 Task: Create a task  Integrate a new online faxing system for a company's communications , assign it to team member softage.4@softage.net in the project AgileOpus and update the status of the task to  Off Track , set the priority of the task to Medium
Action: Mouse moved to (66, 49)
Screenshot: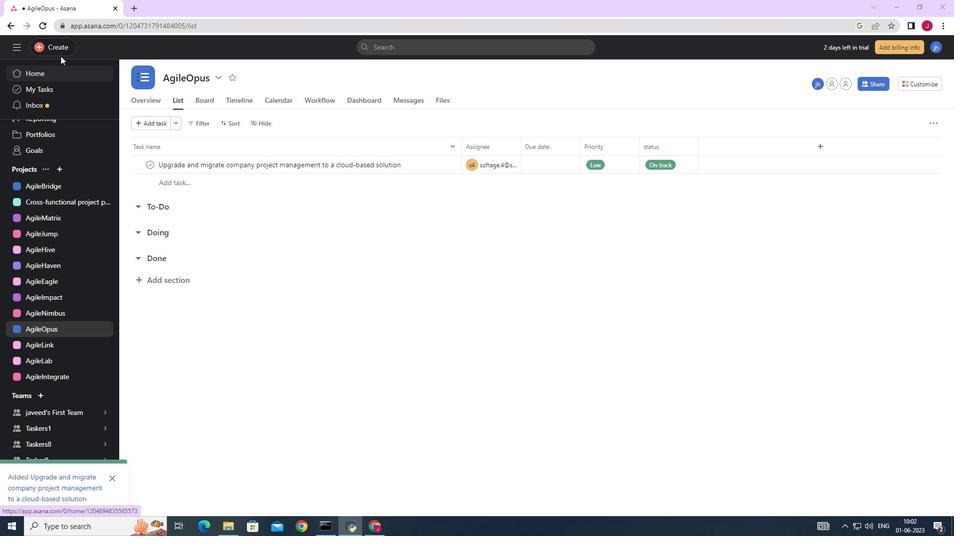 
Action: Mouse pressed left at (66, 49)
Screenshot: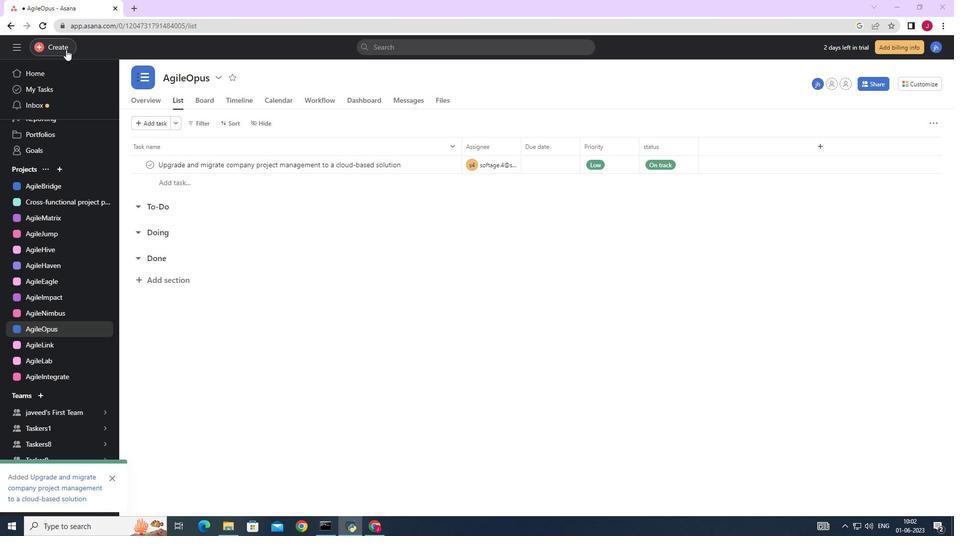 
Action: Mouse moved to (118, 52)
Screenshot: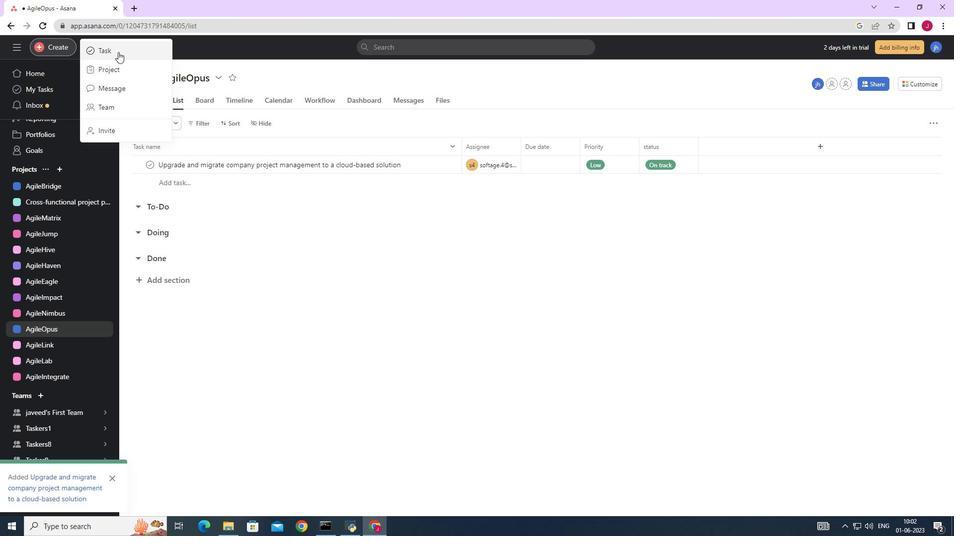 
Action: Mouse pressed left at (118, 52)
Screenshot: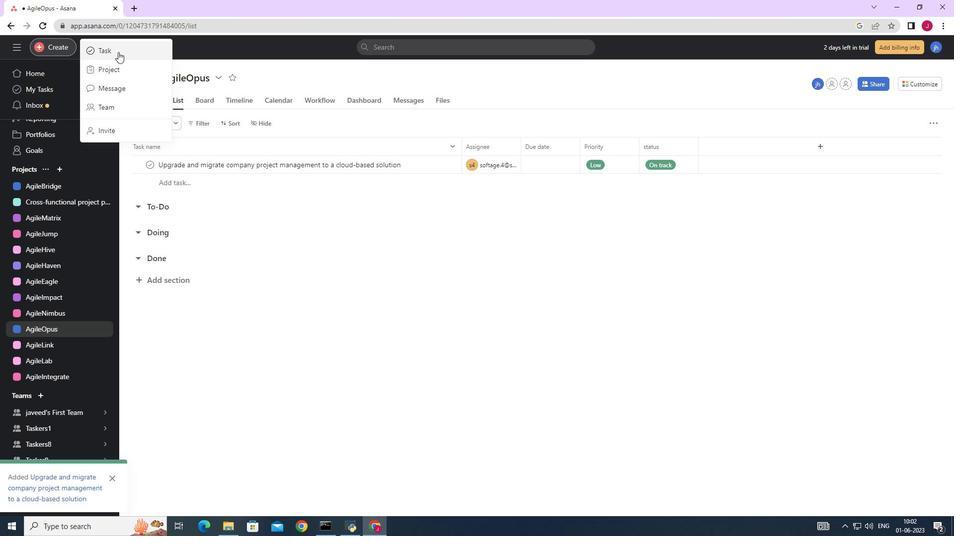 
Action: Mouse moved to (779, 332)
Screenshot: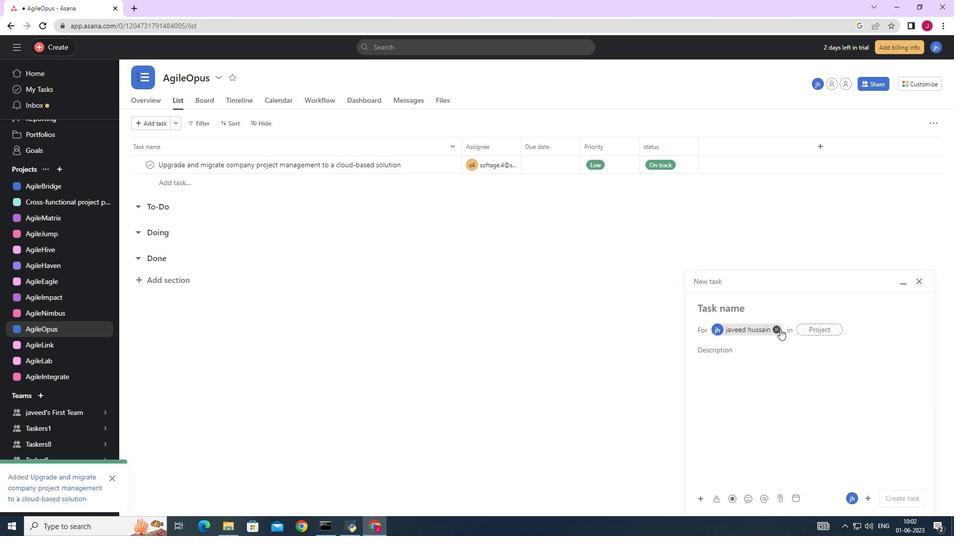 
Action: Mouse pressed left at (779, 332)
Screenshot: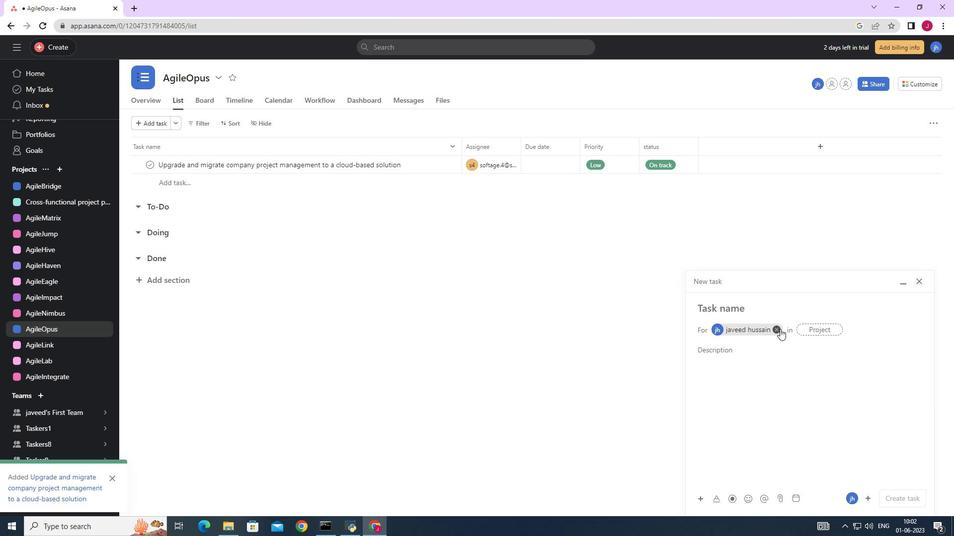 
Action: Mouse moved to (747, 307)
Screenshot: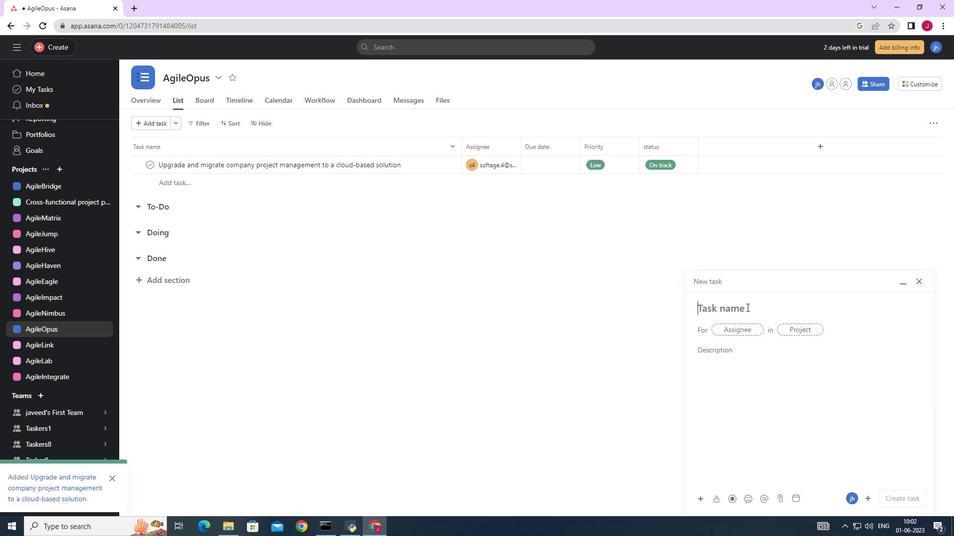 
Action: Key pressed <Key.caps_lock>I<Key.caps_lock>ntegrate<Key.space>a<Key.space>new<Key.space>faxing<Key.space>system<Key.space>for<Key.space>a<Key.space>companys<Key.space>commuications
Screenshot: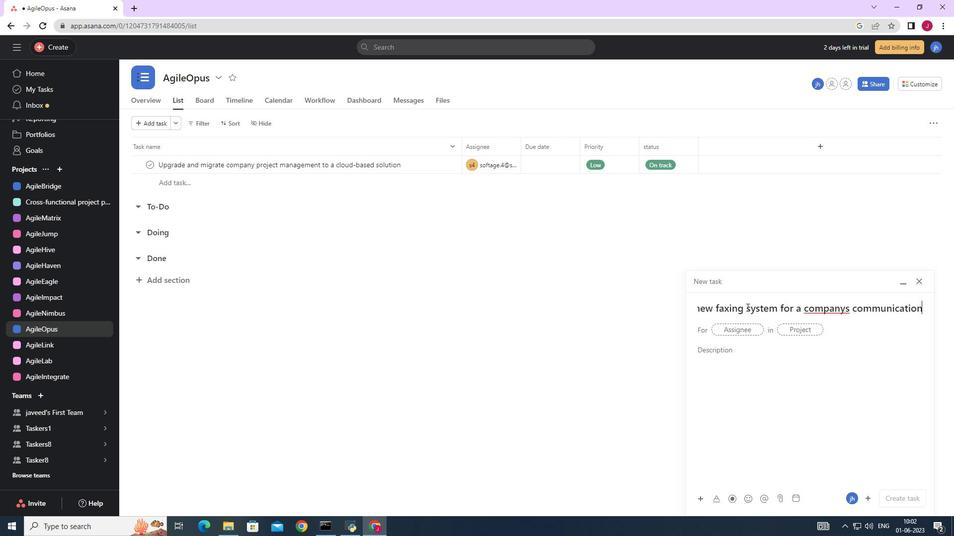 
Action: Mouse moved to (822, 312)
Screenshot: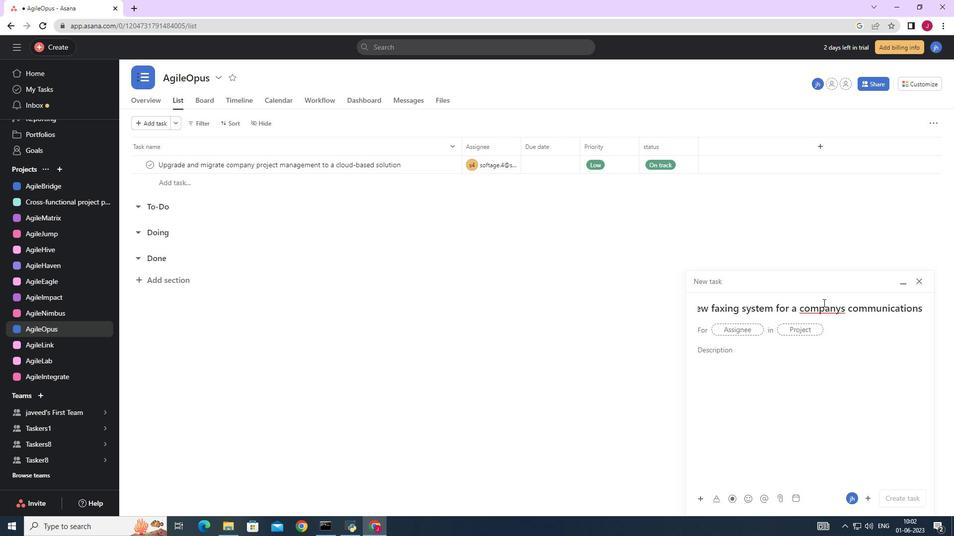 
Action: Mouse pressed right at (822, 312)
Screenshot: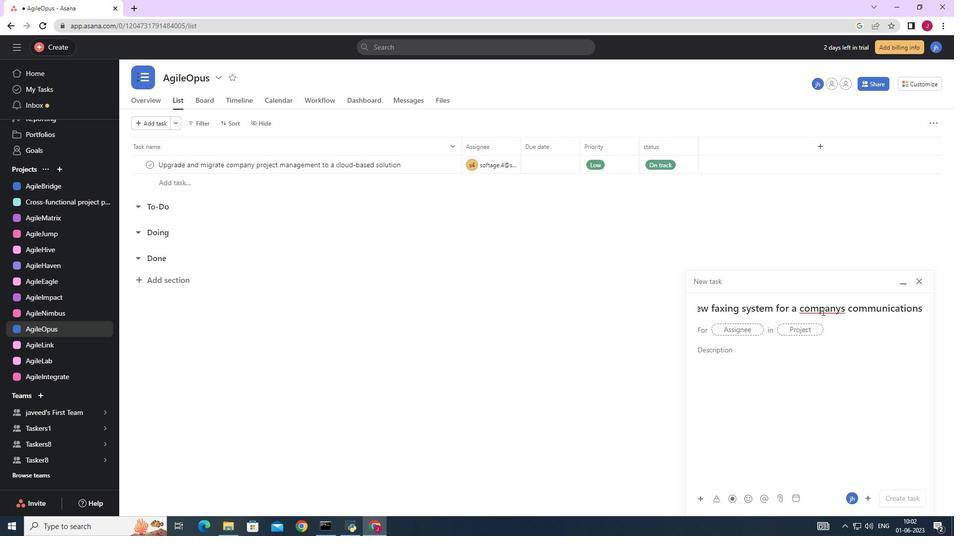 
Action: Mouse moved to (837, 317)
Screenshot: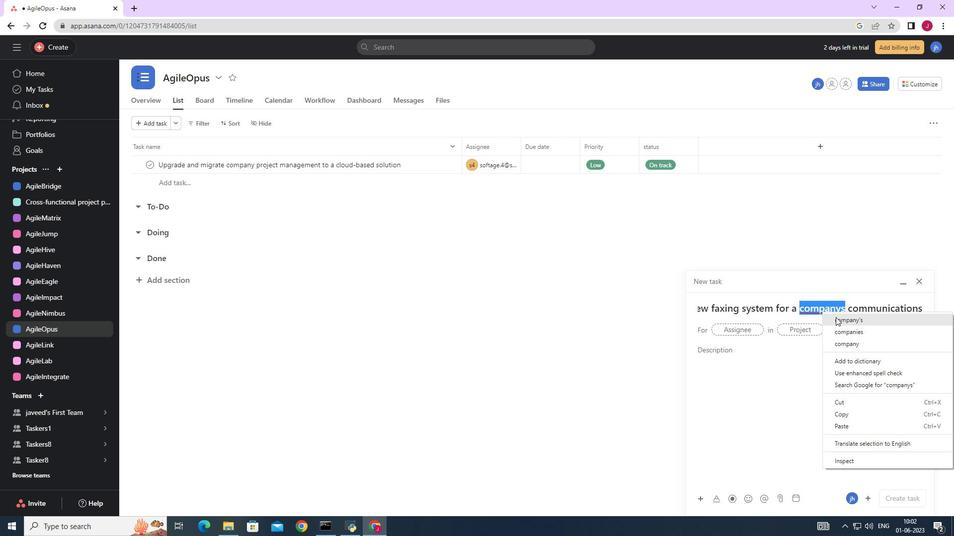 
Action: Mouse pressed left at (837, 317)
Screenshot: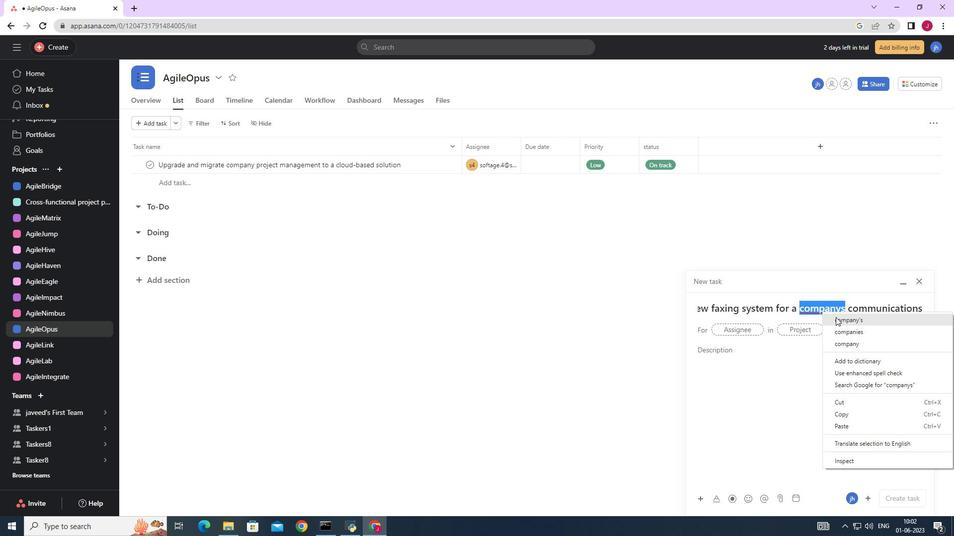 
Action: Mouse moved to (734, 331)
Screenshot: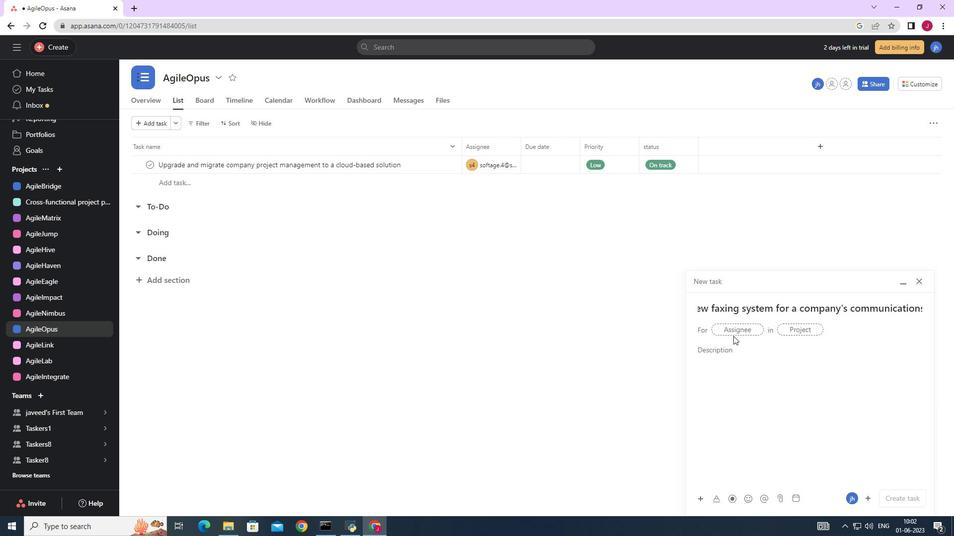 
Action: Mouse pressed left at (734, 331)
Screenshot: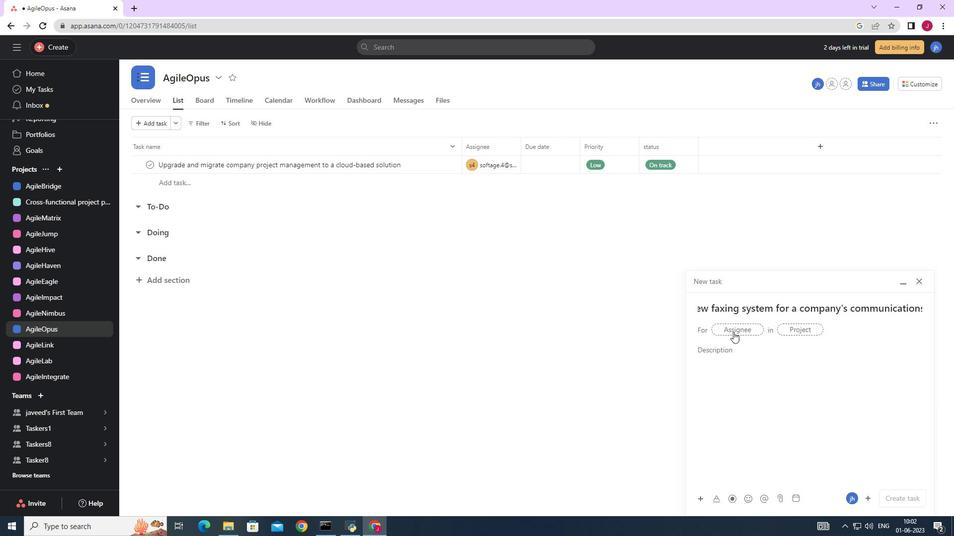 
Action: Key pressed softage.4
Screenshot: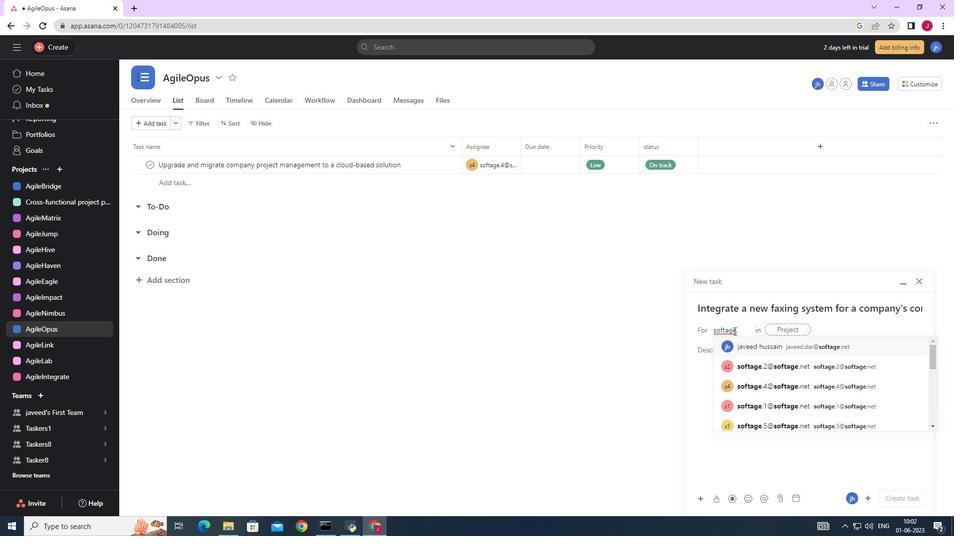 
Action: Mouse moved to (753, 347)
Screenshot: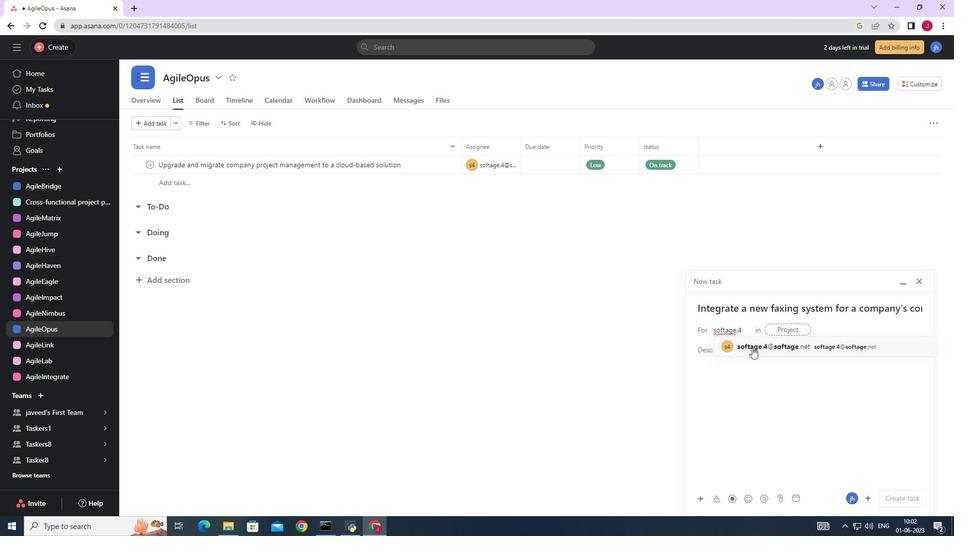
Action: Mouse pressed left at (753, 347)
Screenshot: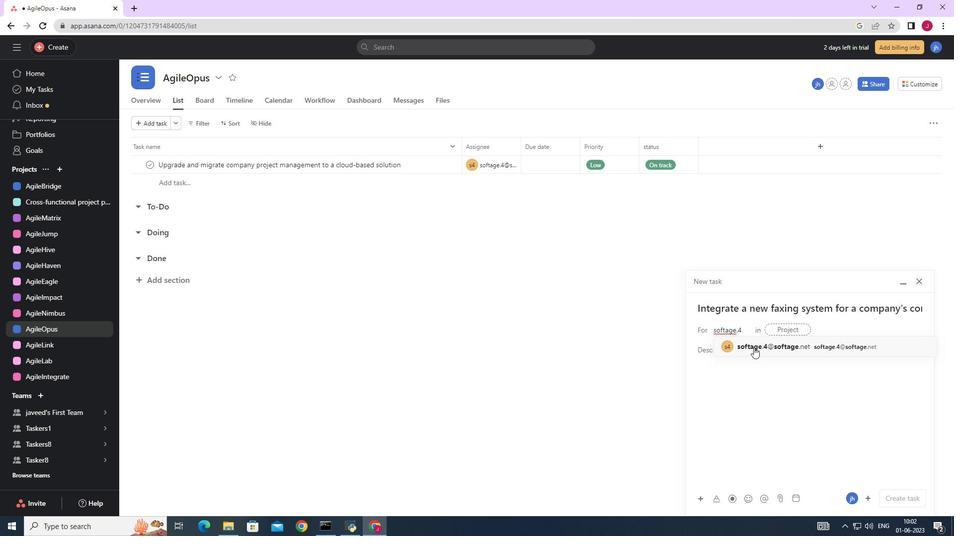 
Action: Mouse moved to (817, 329)
Screenshot: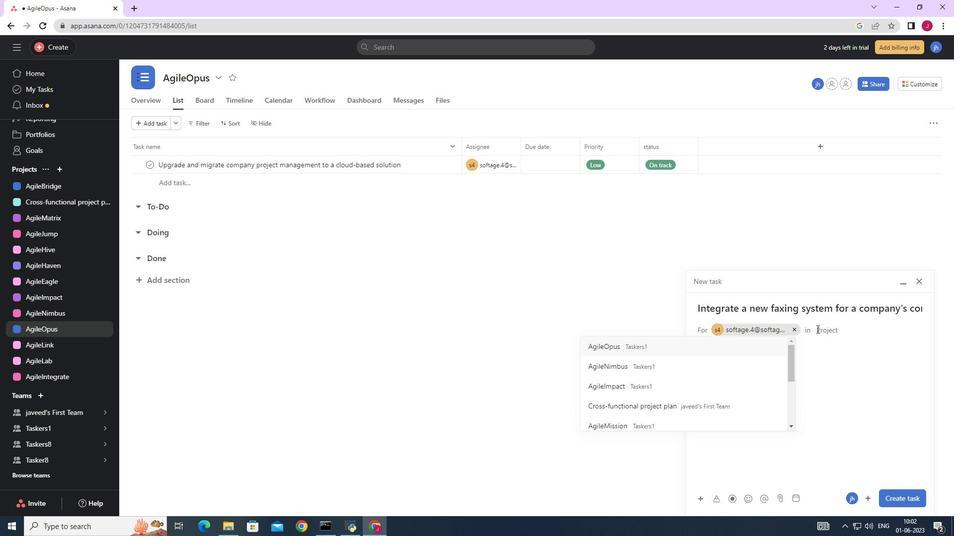 
Action: Mouse pressed left at (817, 329)
Screenshot: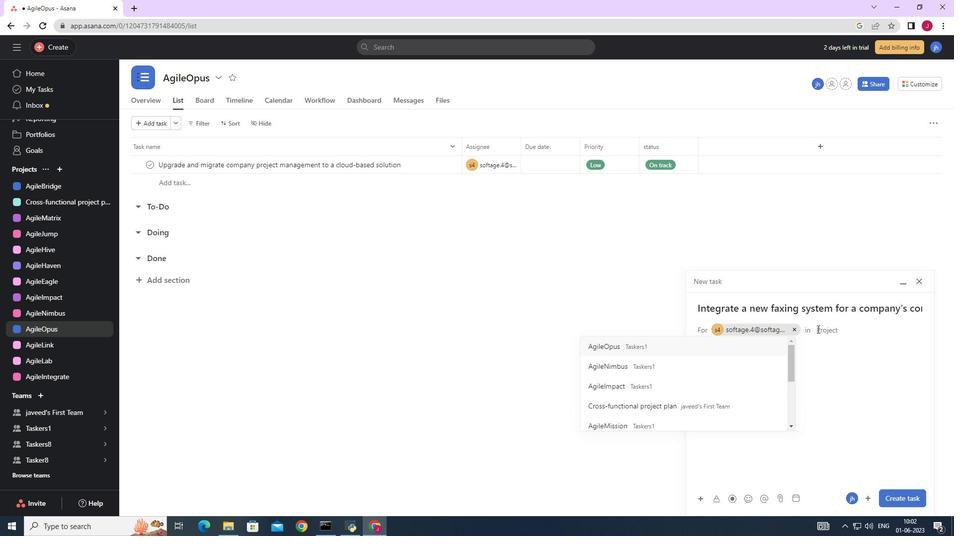 
Action: Mouse moved to (610, 348)
Screenshot: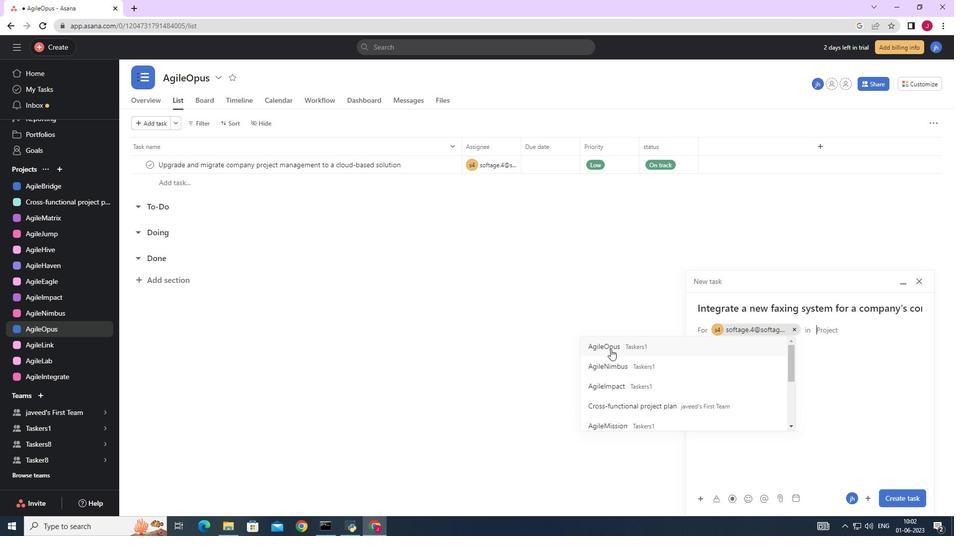 
Action: Mouse pressed left at (610, 348)
Screenshot: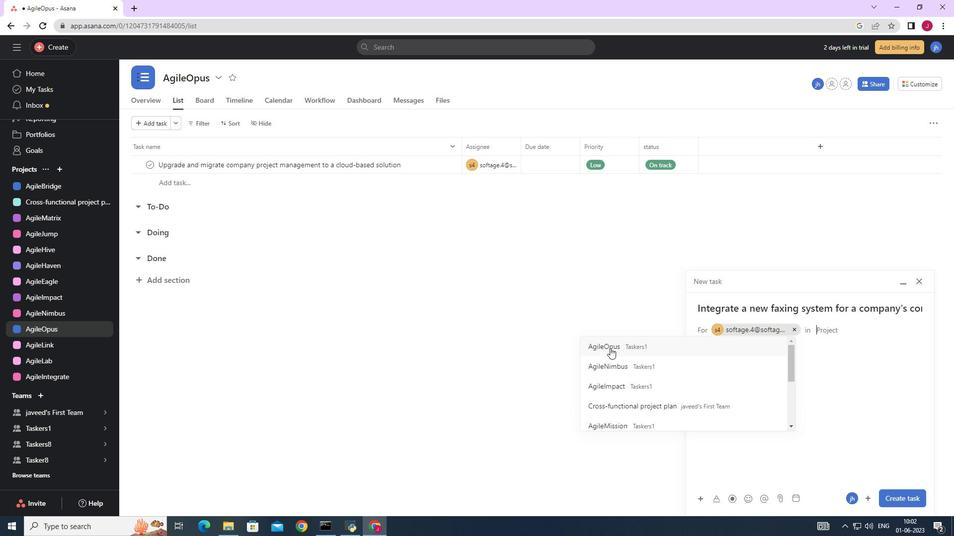 
Action: Mouse moved to (772, 353)
Screenshot: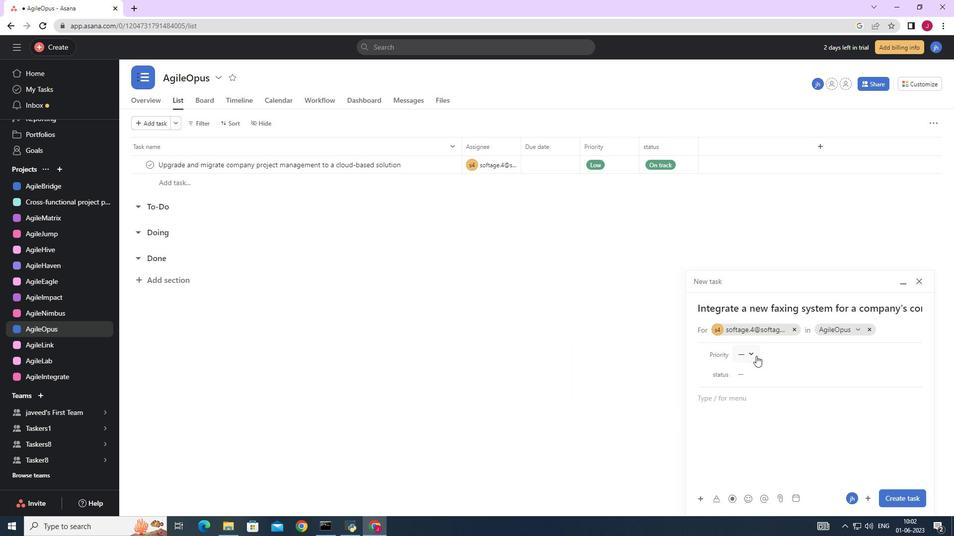 
Action: Mouse pressed left at (772, 353)
Screenshot: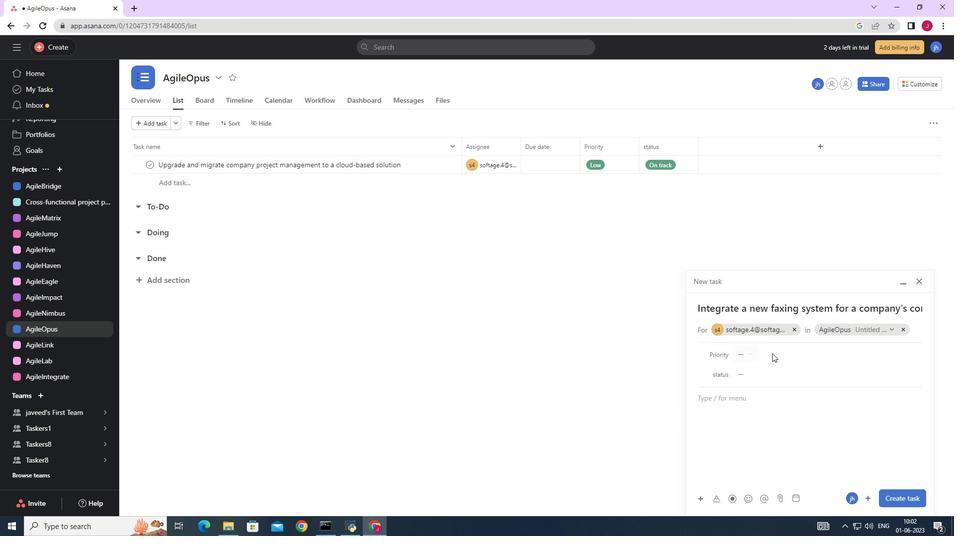 
Action: Mouse moved to (759, 354)
Screenshot: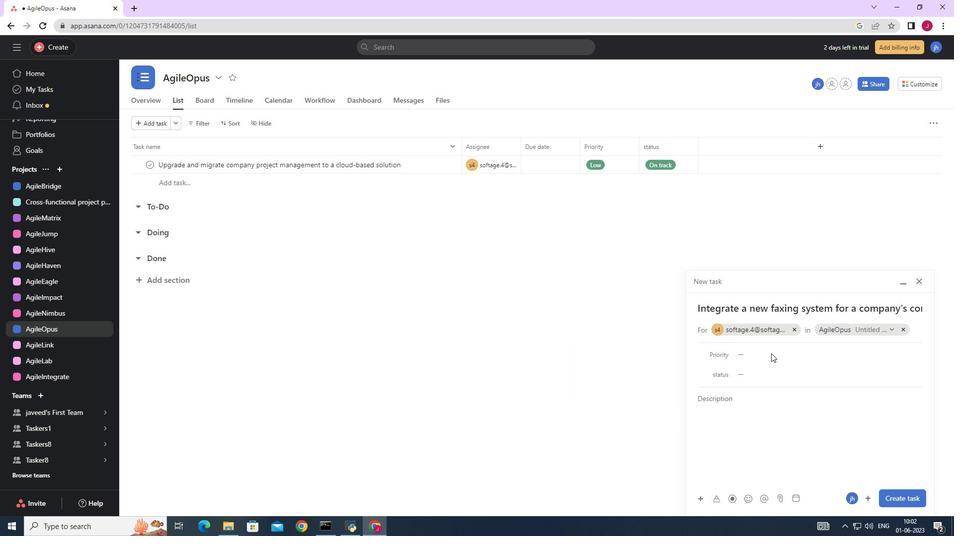 
Action: Mouse pressed left at (759, 354)
Screenshot: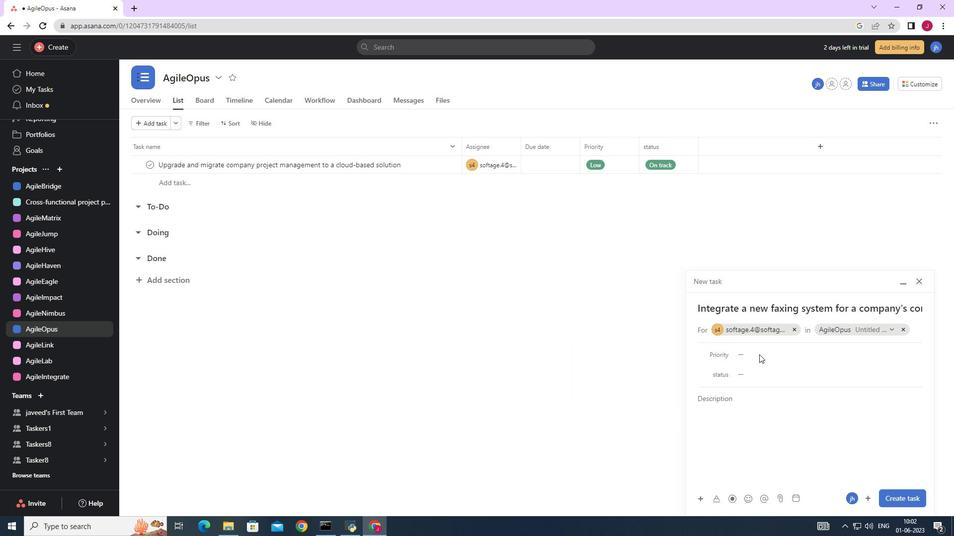 
Action: Mouse moved to (745, 353)
Screenshot: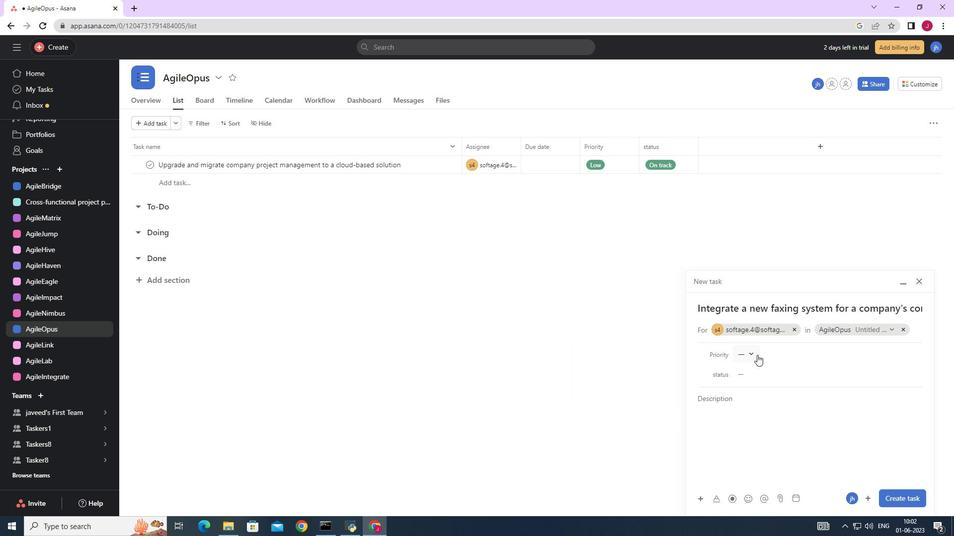 
Action: Mouse pressed left at (745, 353)
Screenshot: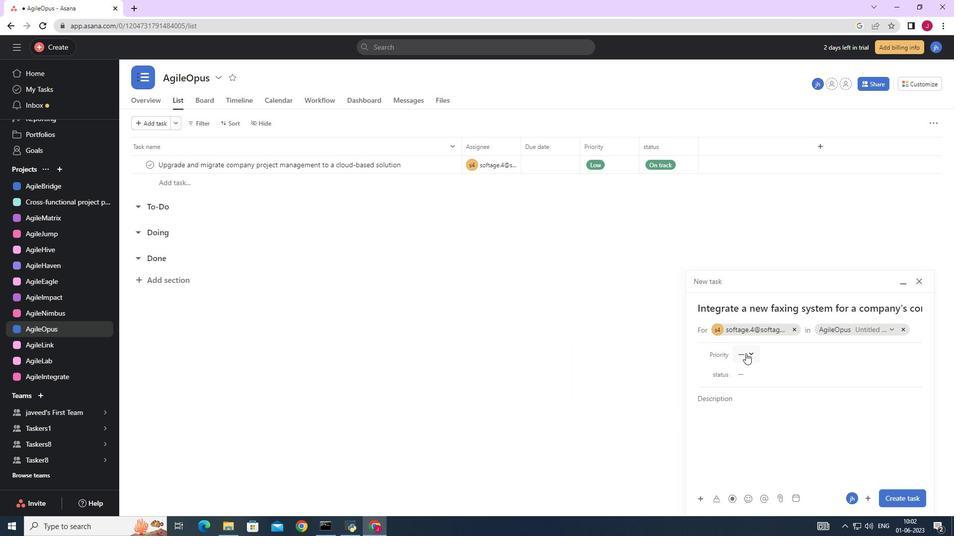 
Action: Mouse moved to (769, 406)
Screenshot: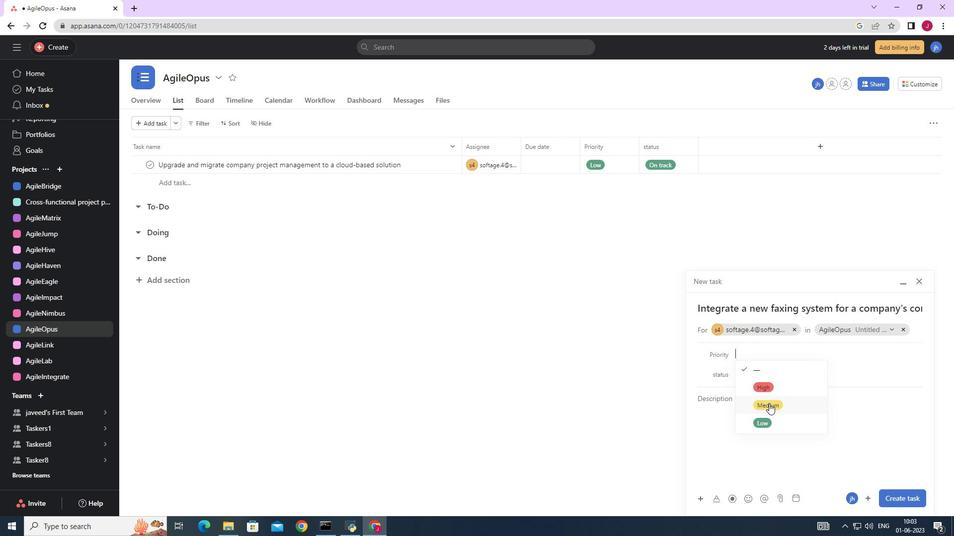 
Action: Mouse pressed left at (769, 406)
Screenshot: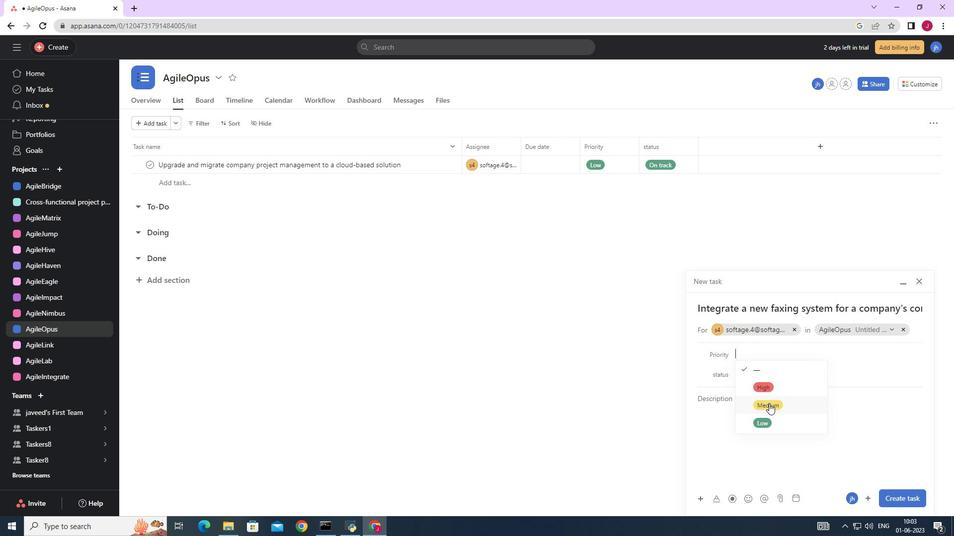 
Action: Mouse moved to (746, 369)
Screenshot: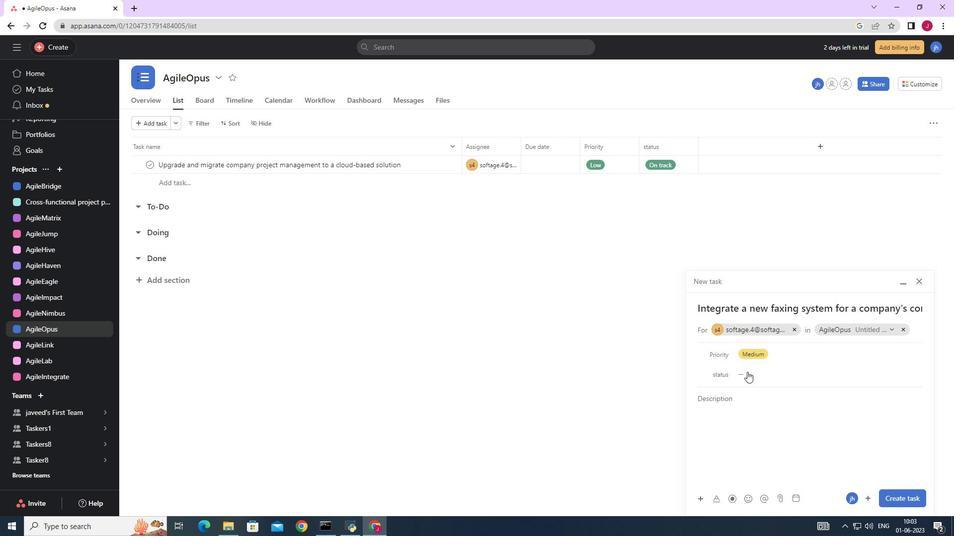 
Action: Mouse pressed left at (746, 369)
Screenshot: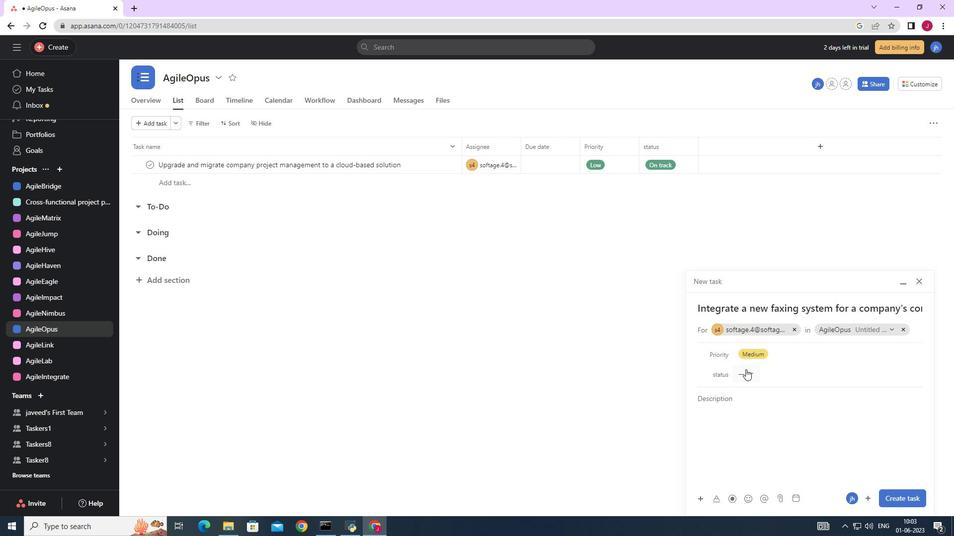 
Action: Mouse moved to (770, 423)
Screenshot: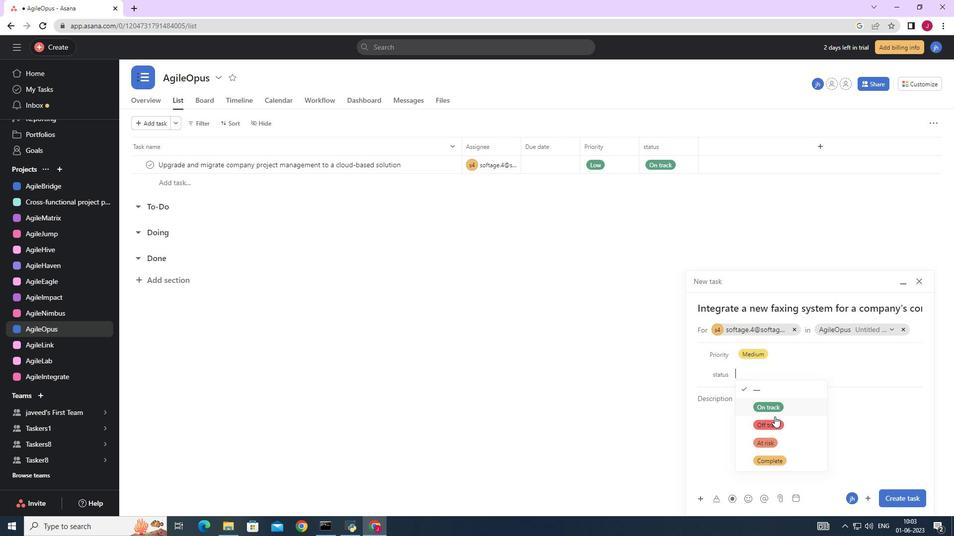 
Action: Mouse pressed left at (770, 423)
Screenshot: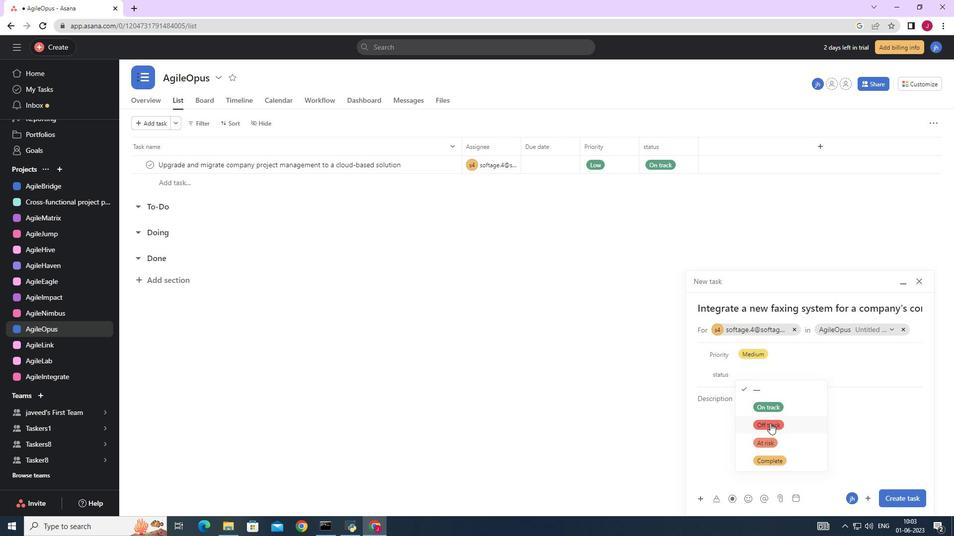 
Action: Mouse moved to (890, 497)
Screenshot: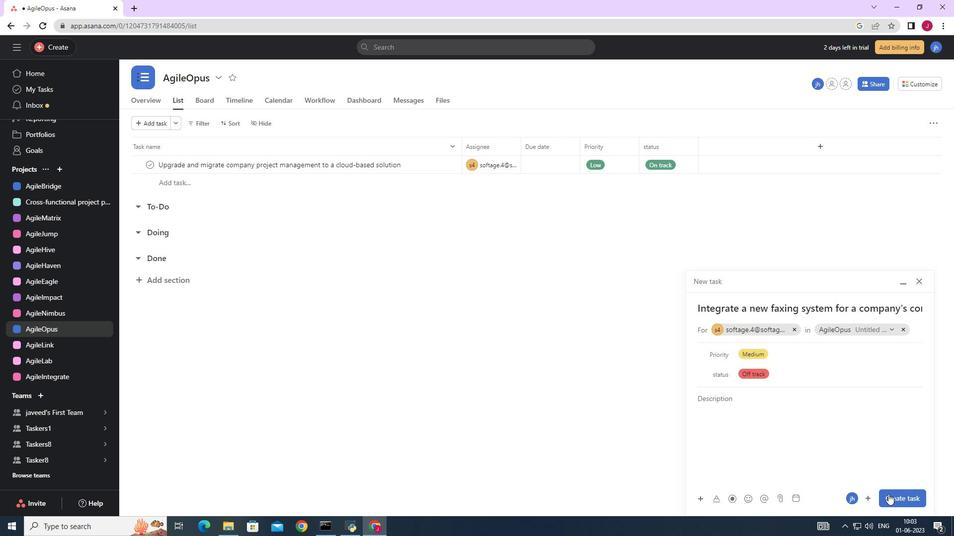 
Action: Mouse pressed left at (890, 497)
Screenshot: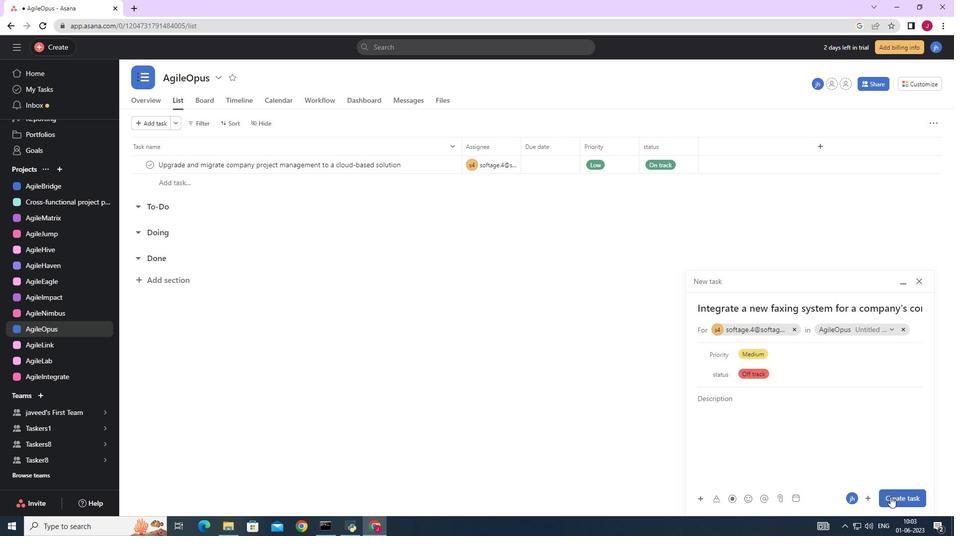 
Action: Mouse moved to (679, 424)
Screenshot: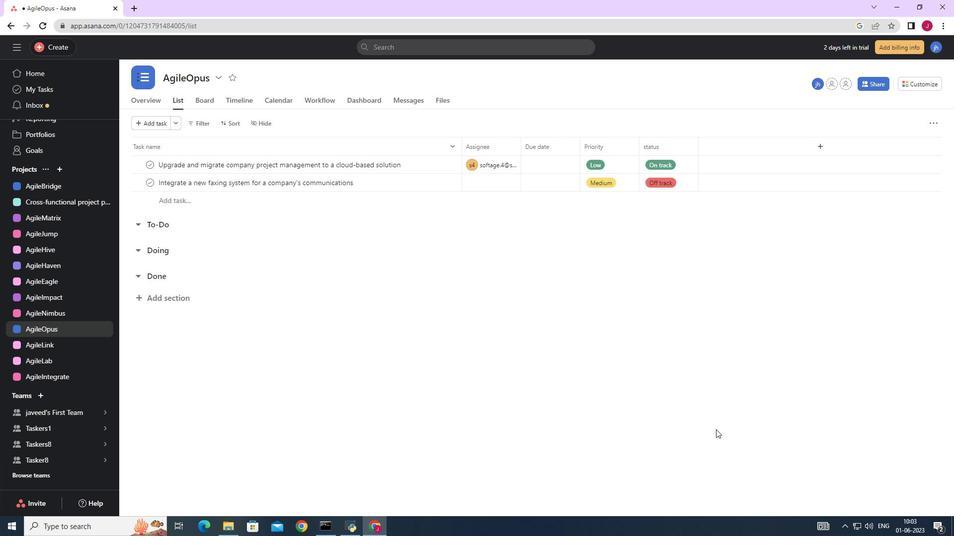 
